 Task: Add Attachment from Google Drive to Card Card0000000227 in Board Board0000000057 in Workspace WS0000000019 in Trello. Add Cover Orange to Card Card0000000227 in Board Board0000000057 in Workspace WS0000000019 in Trello. Add "Add Label …" with "Title" Title0000000227 to Button Button0000000227 to Card Card0000000227 in Board Board0000000057 in Workspace WS0000000019 in Trello. Add Description DS0000000227 to Card Card0000000227 in Board Board0000000057 in Workspace WS0000000019 in Trello. Add Comment CM0000000227 to Card Card0000000227 in Board Board0000000057 in Workspace WS0000000019 in Trello
Action: Mouse moved to (493, 40)
Screenshot: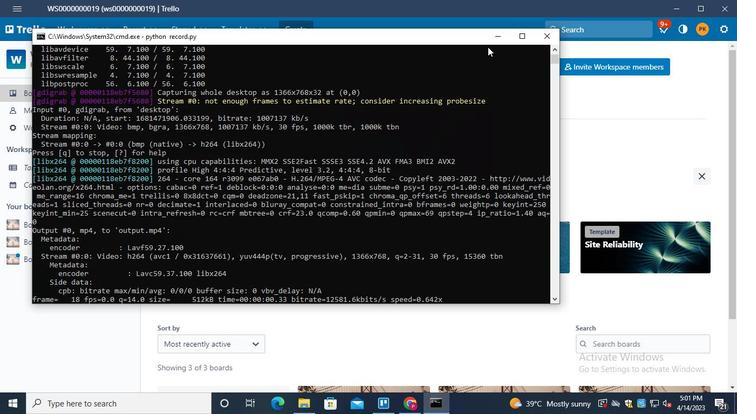 
Action: Mouse pressed left at (493, 40)
Screenshot: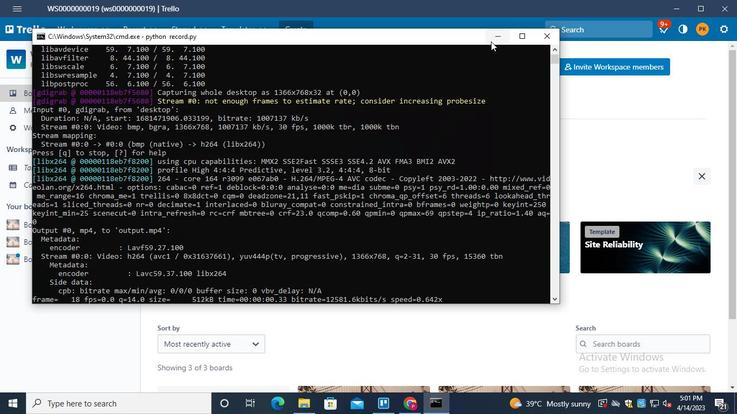 
Action: Mouse moved to (45, 259)
Screenshot: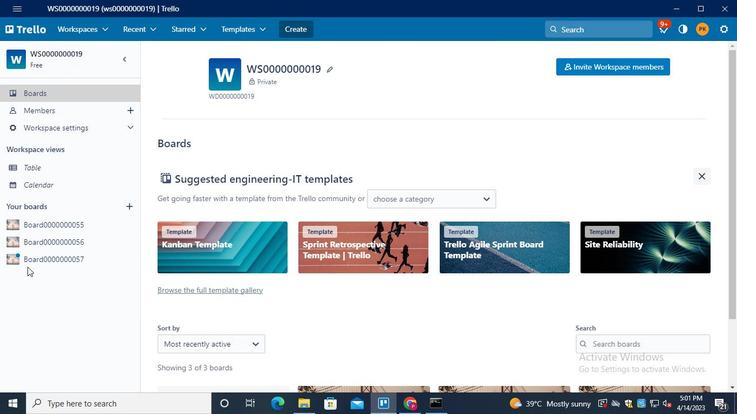 
Action: Mouse pressed left at (45, 259)
Screenshot: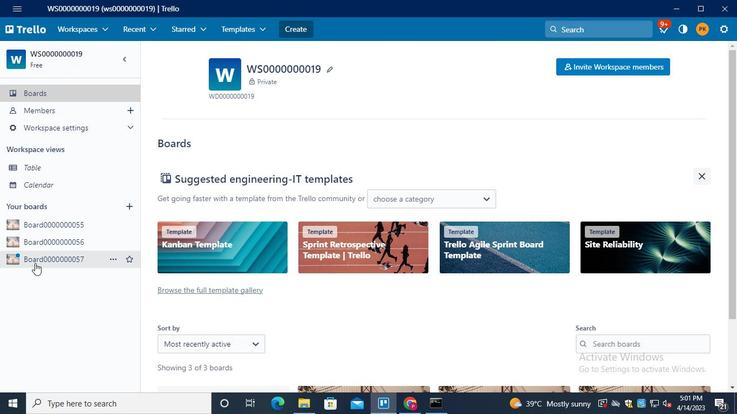 
Action: Mouse moved to (214, 306)
Screenshot: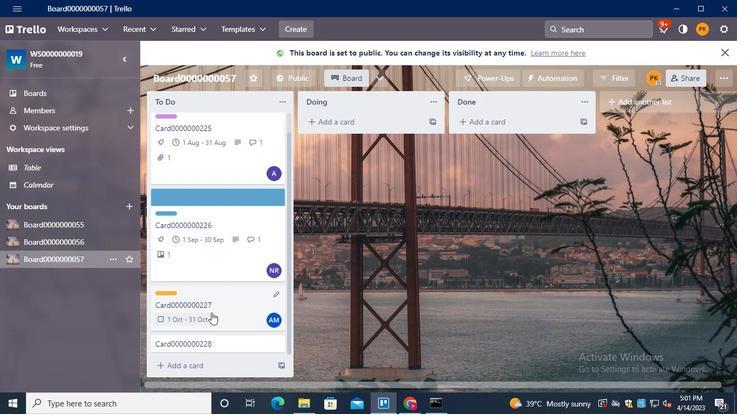 
Action: Mouse pressed left at (214, 306)
Screenshot: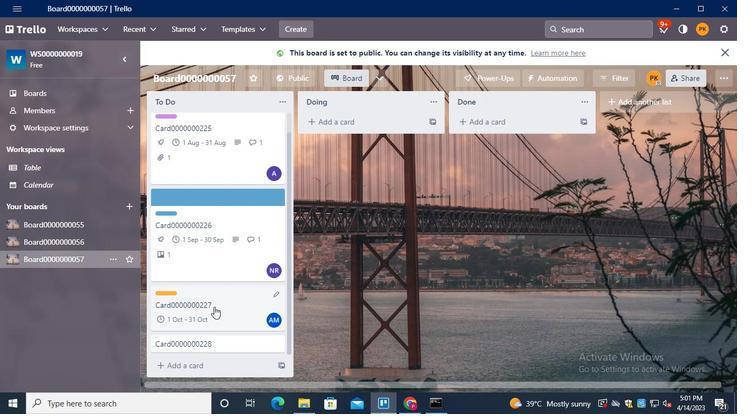 
Action: Mouse moved to (512, 191)
Screenshot: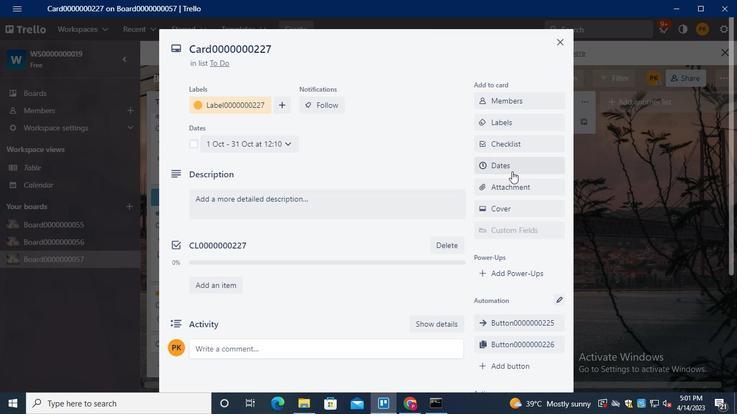 
Action: Mouse pressed left at (512, 191)
Screenshot: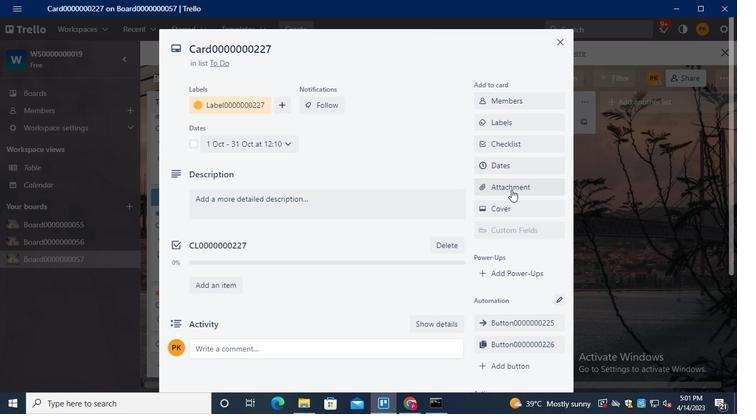 
Action: Mouse moved to (526, 128)
Screenshot: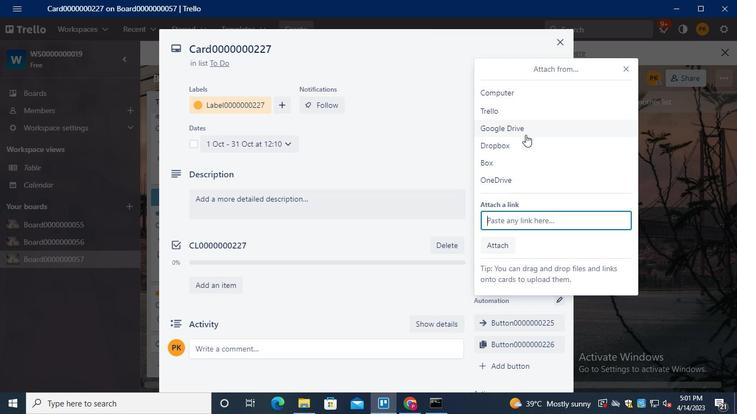 
Action: Mouse pressed left at (526, 128)
Screenshot: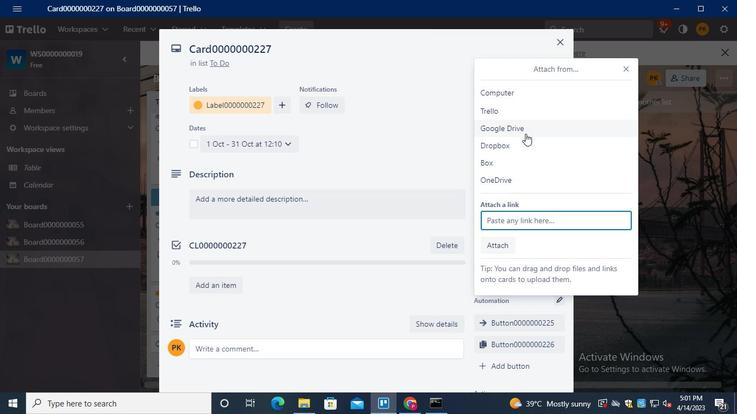 
Action: Mouse moved to (582, 228)
Screenshot: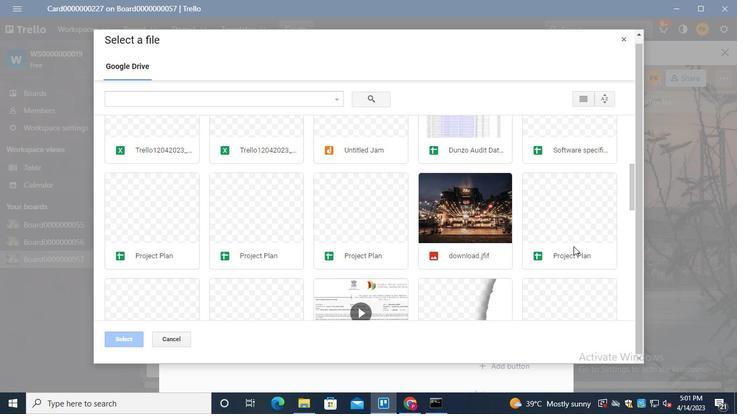 
Action: Mouse pressed left at (582, 228)
Screenshot: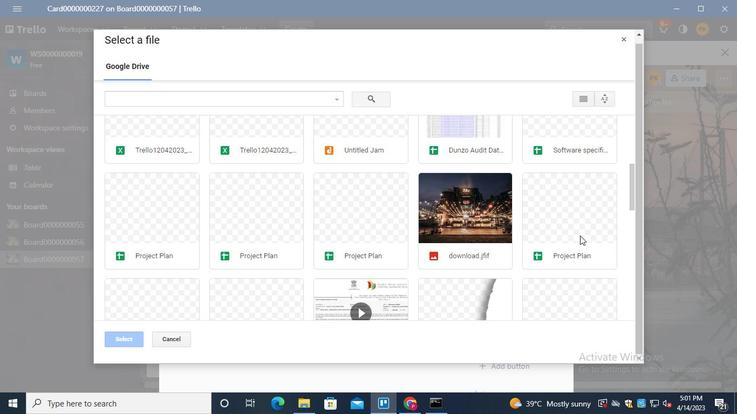 
Action: Mouse moved to (111, 334)
Screenshot: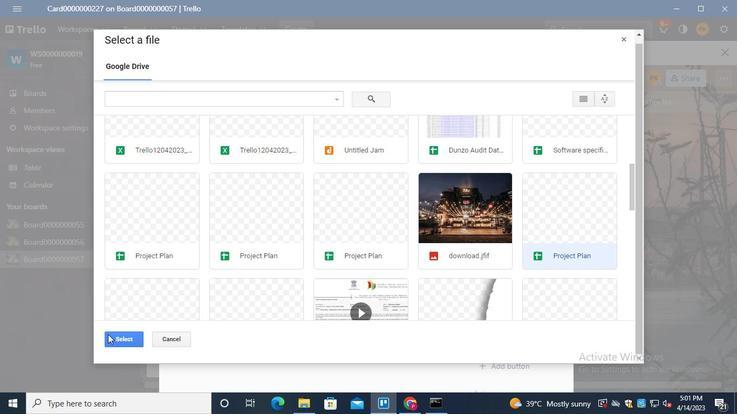 
Action: Mouse pressed left at (111, 334)
Screenshot: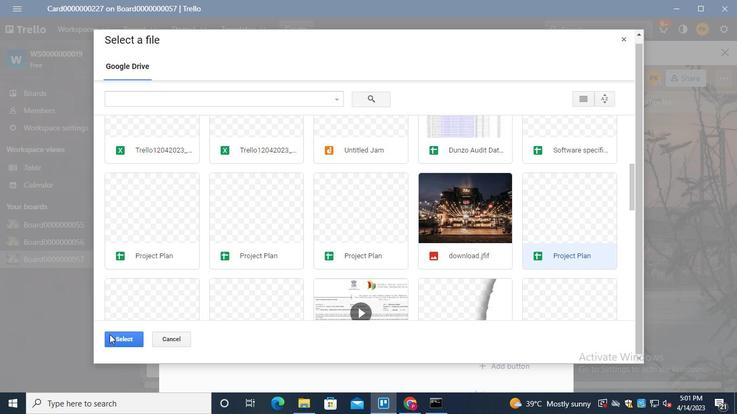 
Action: Mouse moved to (501, 205)
Screenshot: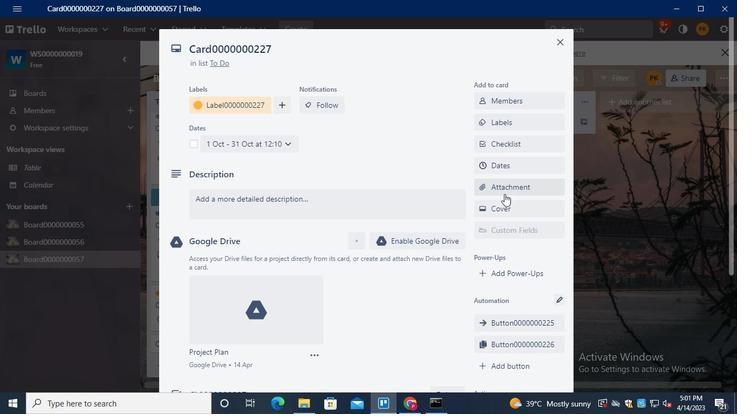 
Action: Mouse pressed left at (501, 205)
Screenshot: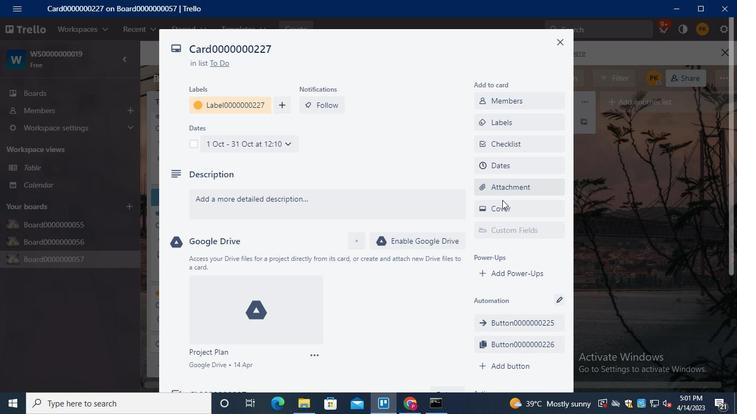 
Action: Mouse moved to (550, 179)
Screenshot: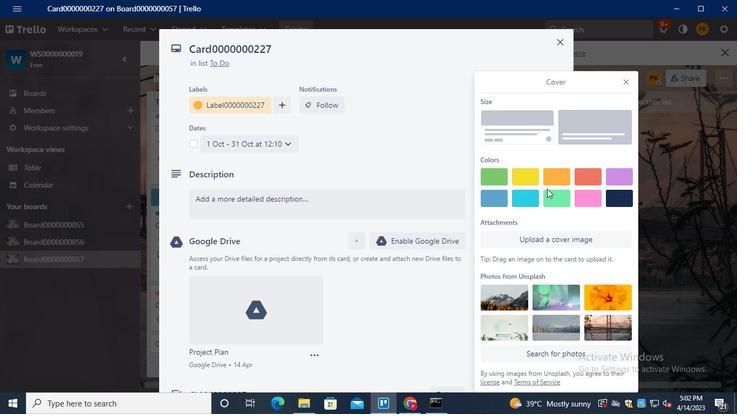 
Action: Mouse pressed left at (550, 179)
Screenshot: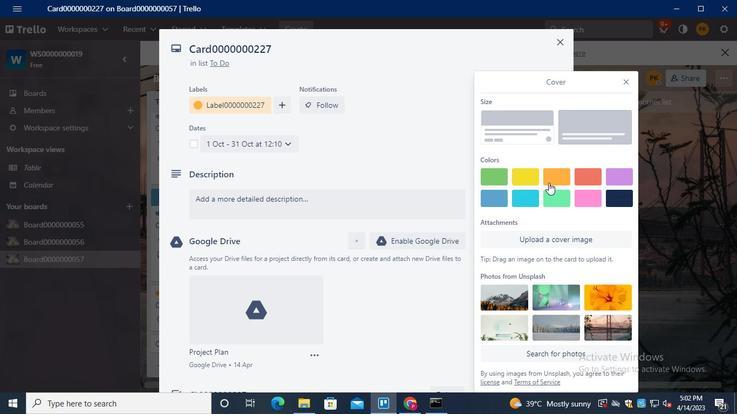 
Action: Mouse moved to (625, 58)
Screenshot: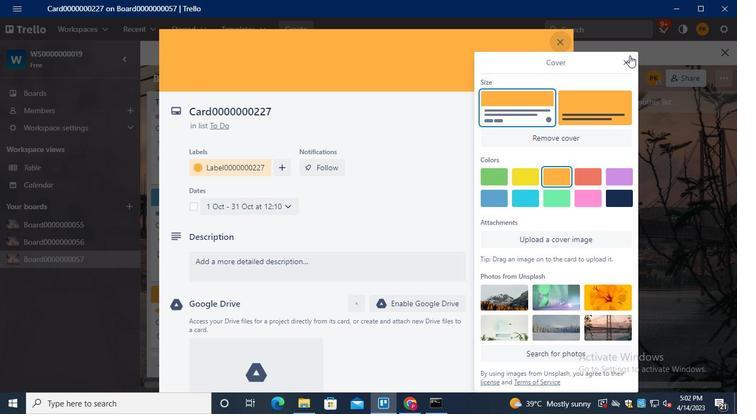 
Action: Mouse pressed left at (625, 58)
Screenshot: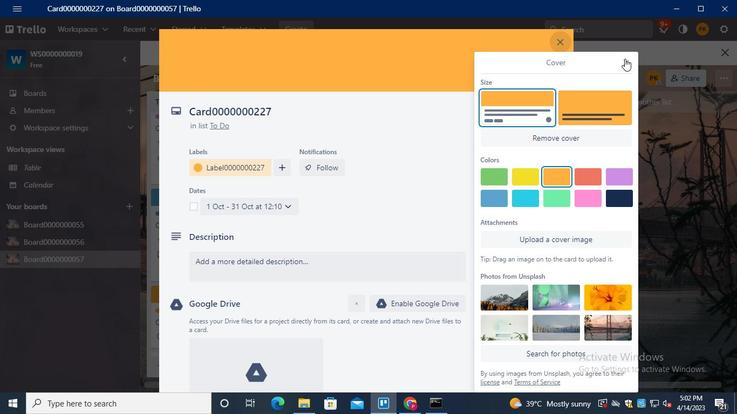 
Action: Mouse moved to (508, 302)
Screenshot: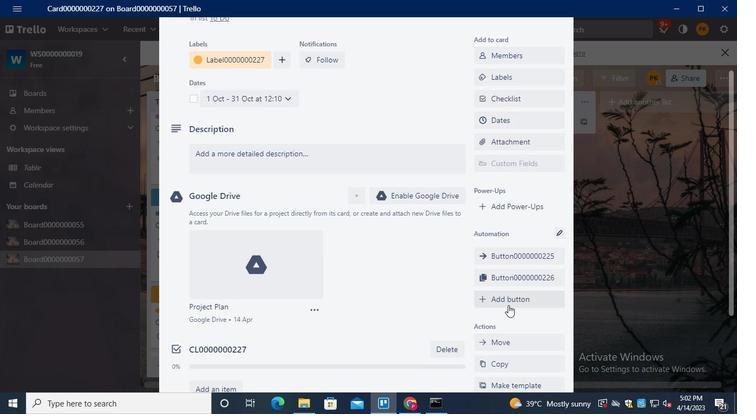 
Action: Mouse pressed left at (508, 302)
Screenshot: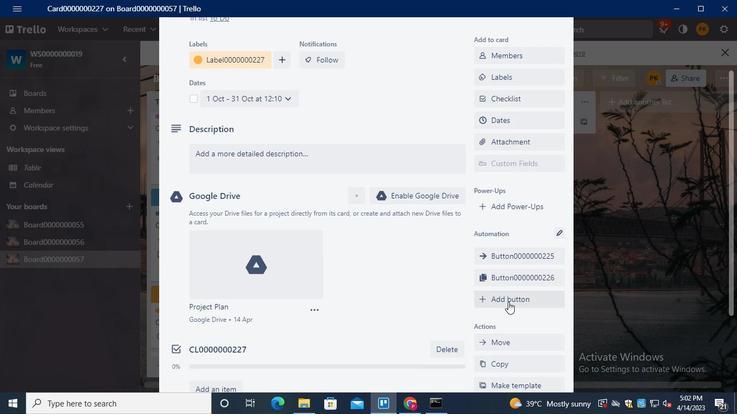 
Action: Mouse moved to (521, 143)
Screenshot: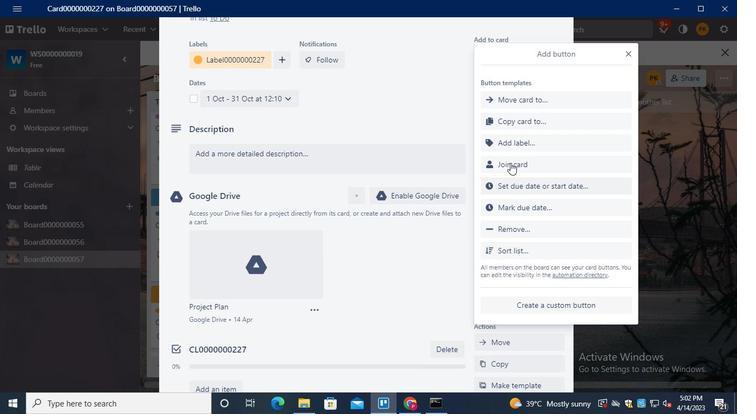 
Action: Mouse pressed left at (521, 143)
Screenshot: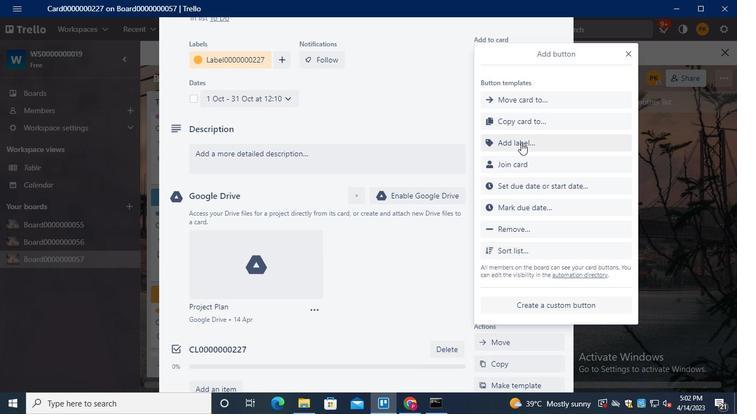 
Action: Keyboard Key.shift
Screenshot: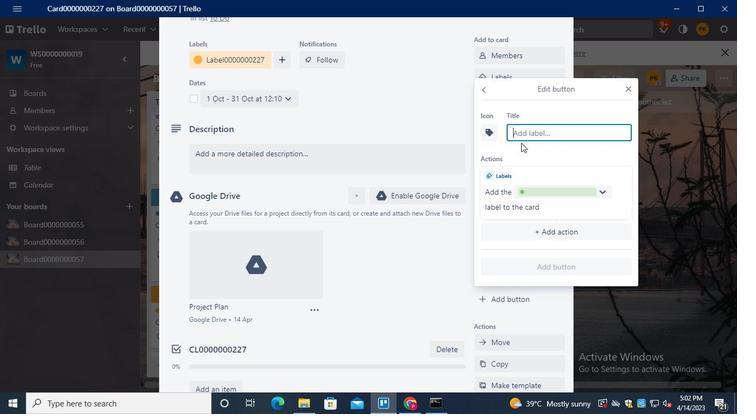 
Action: Keyboard T
Screenshot: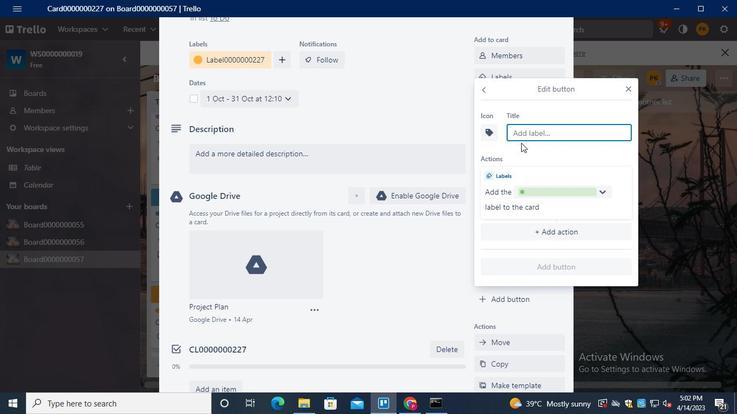 
Action: Keyboard i
Screenshot: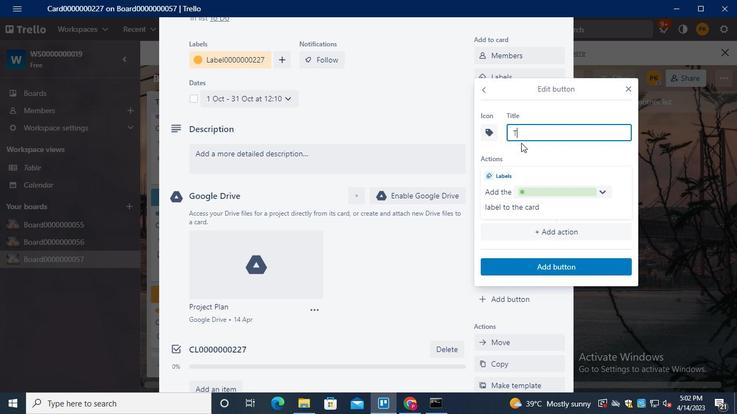 
Action: Keyboard t
Screenshot: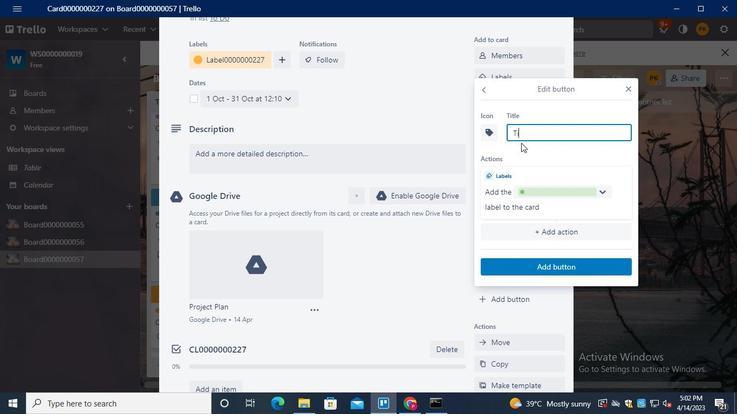 
Action: Keyboard l
Screenshot: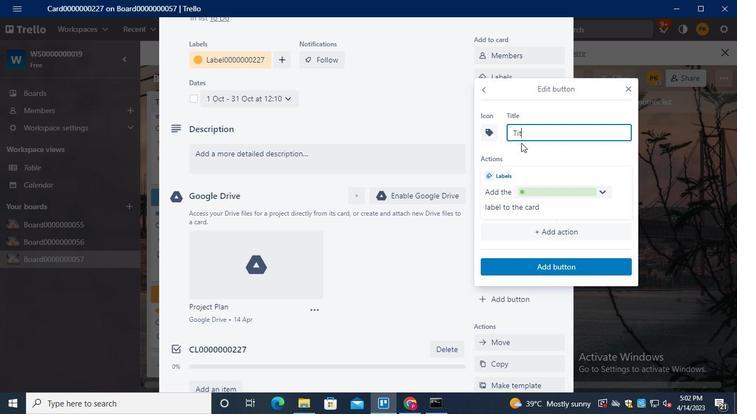
Action: Keyboard e
Screenshot: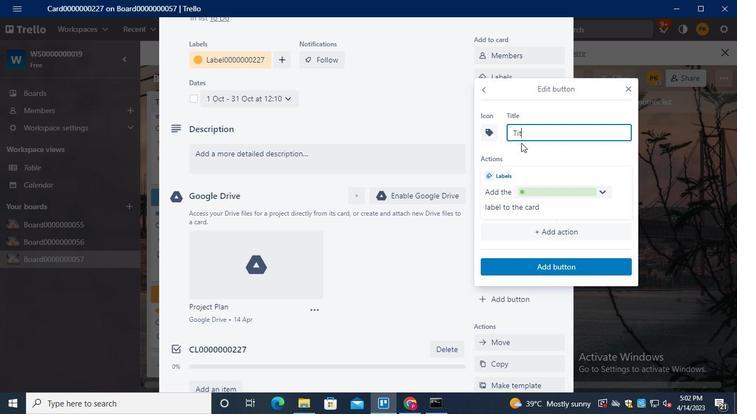 
Action: Keyboard <96>
Screenshot: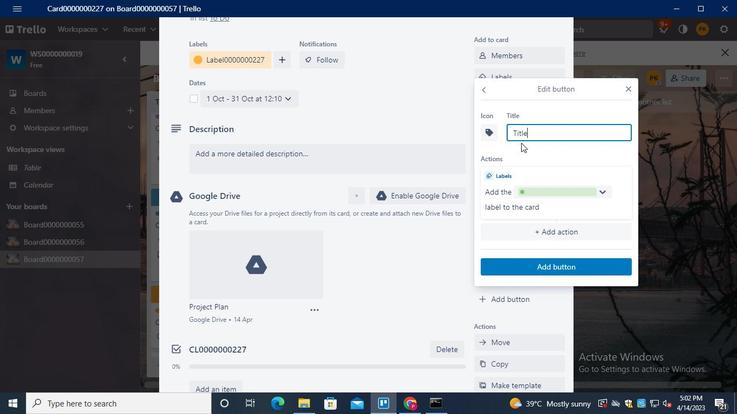 
Action: Keyboard <96>
Screenshot: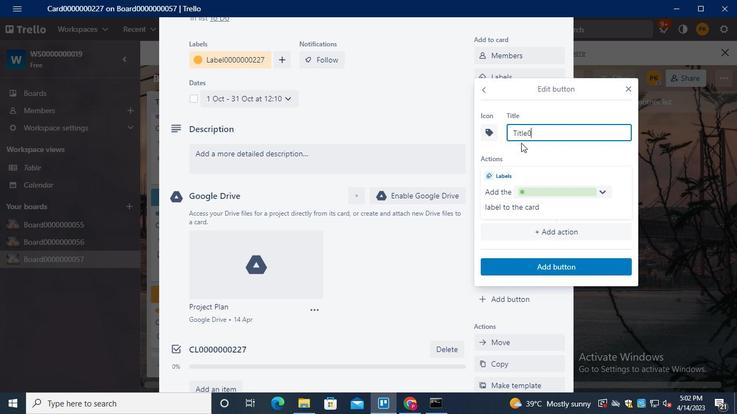 
Action: Keyboard <96>
Screenshot: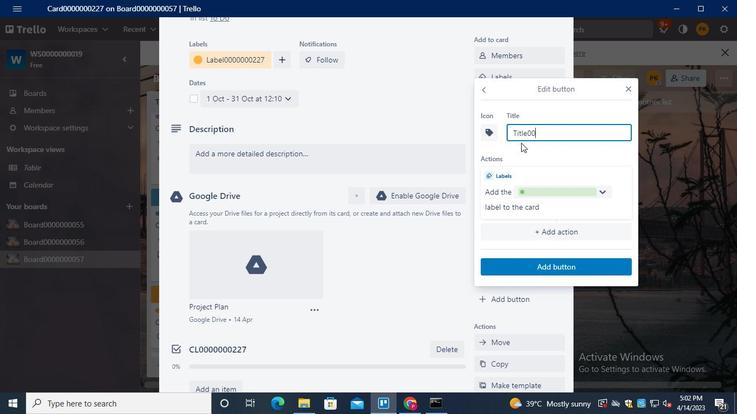 
Action: Keyboard <96>
Screenshot: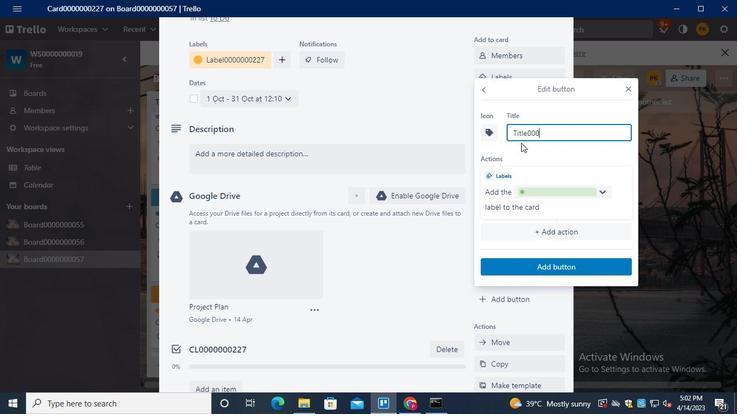 
Action: Keyboard <96>
Screenshot: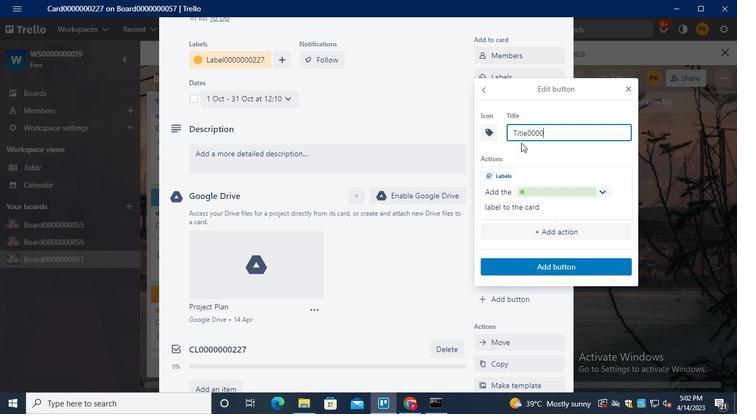 
Action: Keyboard <96>
Screenshot: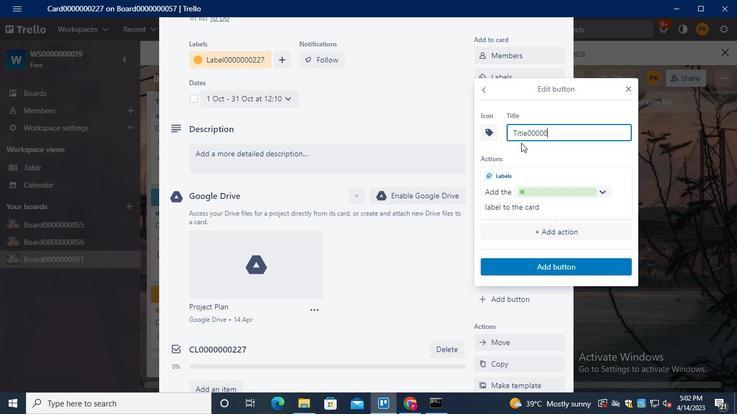 
Action: Keyboard <96>
Screenshot: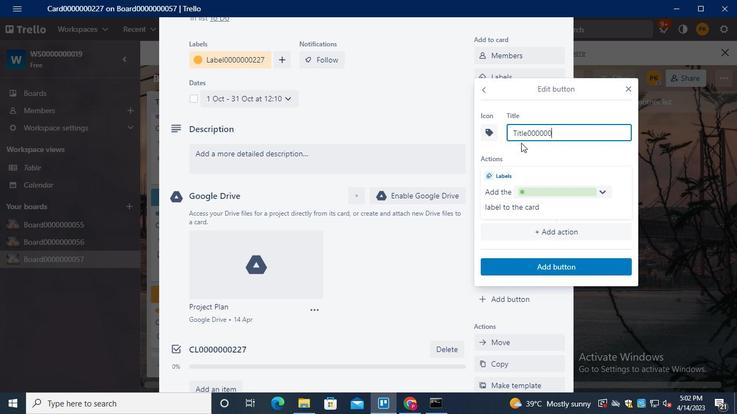 
Action: Keyboard <98>
Screenshot: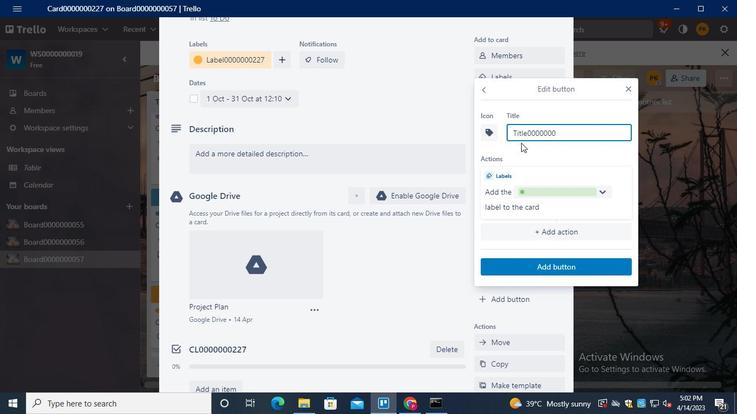 
Action: Keyboard <98>
Screenshot: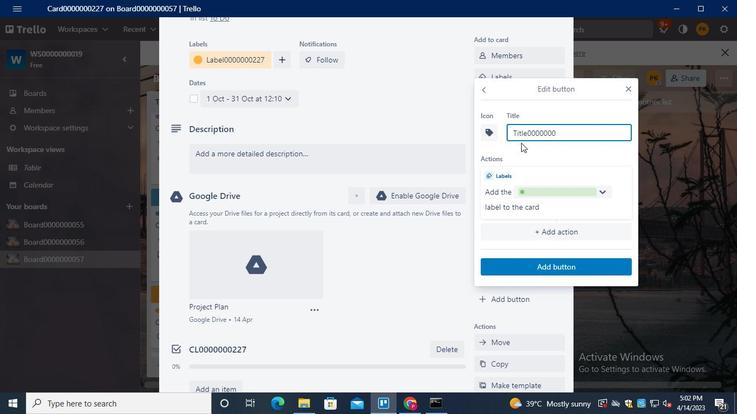 
Action: Keyboard <103>
Screenshot: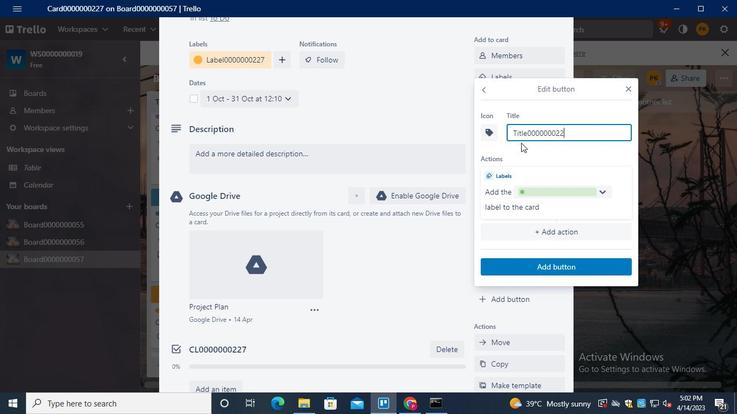 
Action: Mouse moved to (527, 265)
Screenshot: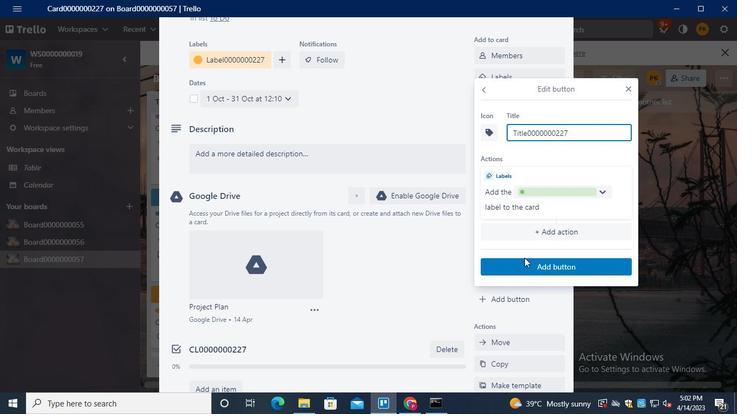 
Action: Mouse pressed left at (527, 265)
Screenshot: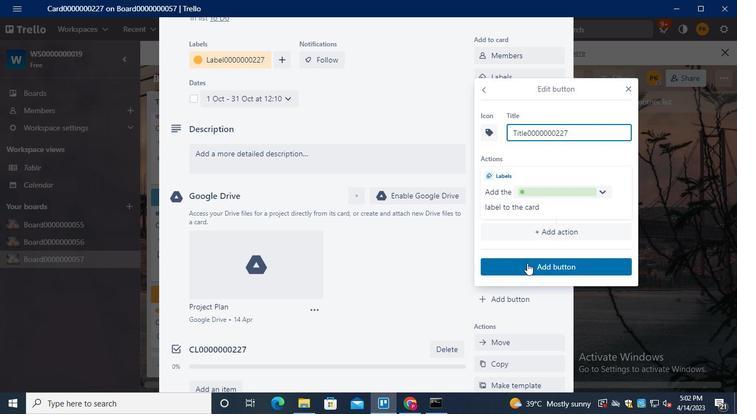 
Action: Mouse moved to (278, 143)
Screenshot: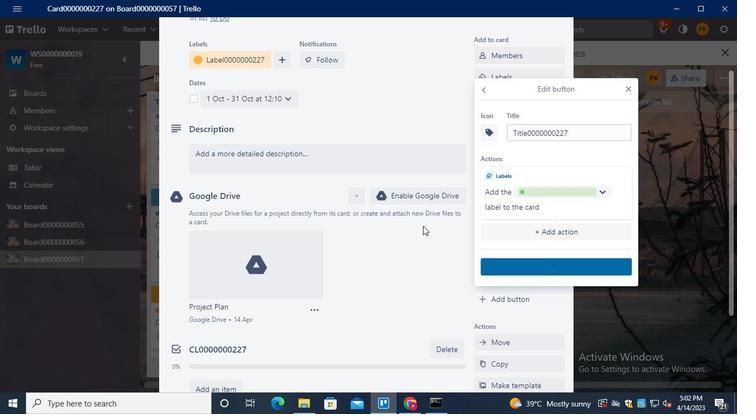 
Action: Mouse pressed left at (278, 143)
Screenshot: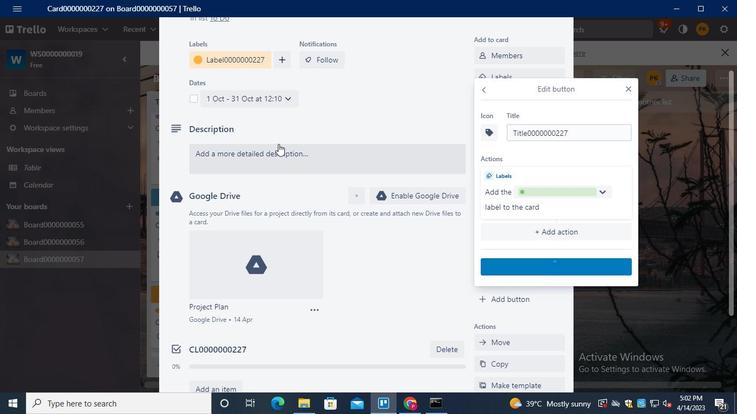 
Action: Mouse moved to (281, 159)
Screenshot: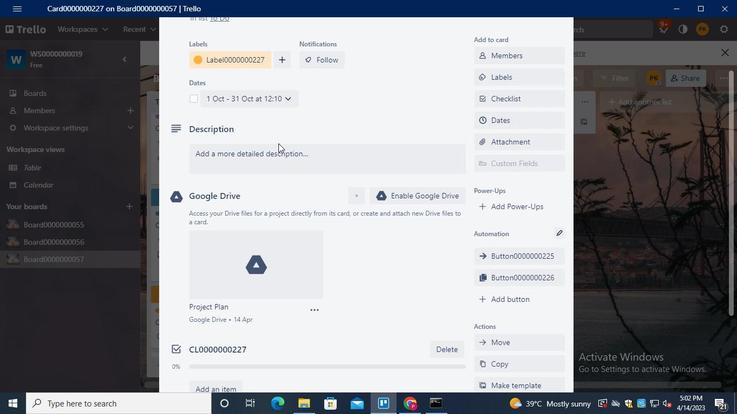 
Action: Mouse pressed left at (281, 159)
Screenshot: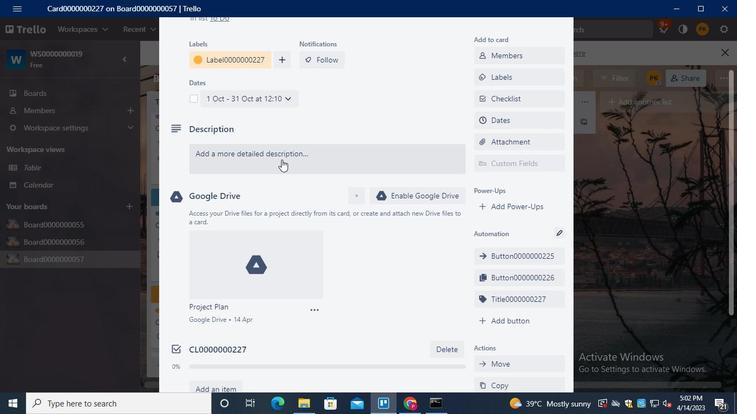 
Action: Mouse moved to (281, 160)
Screenshot: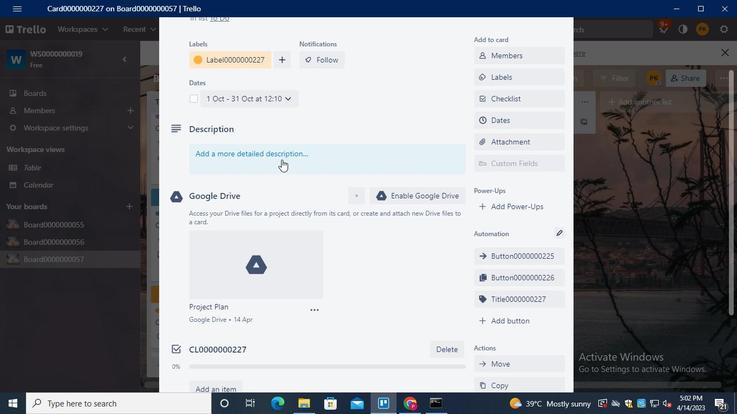 
Action: Keyboard Key.shift
Screenshot: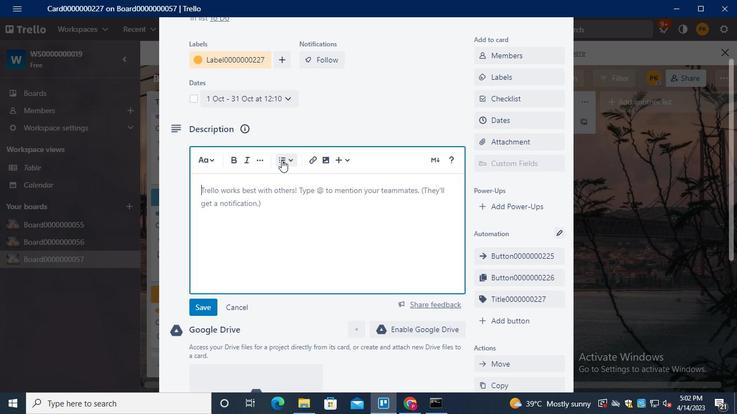 
Action: Keyboard D
Screenshot: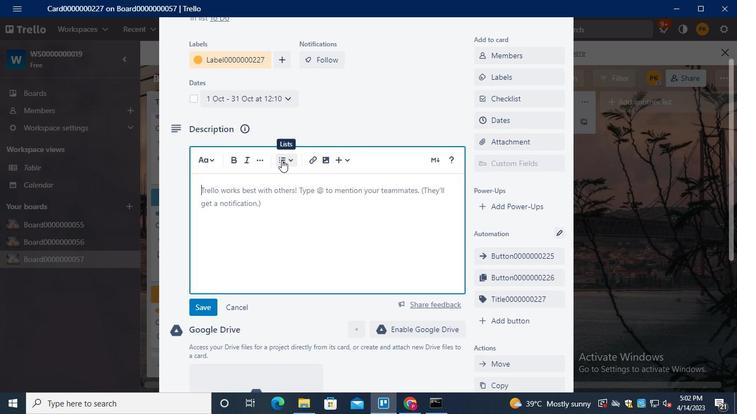 
Action: Keyboard S
Screenshot: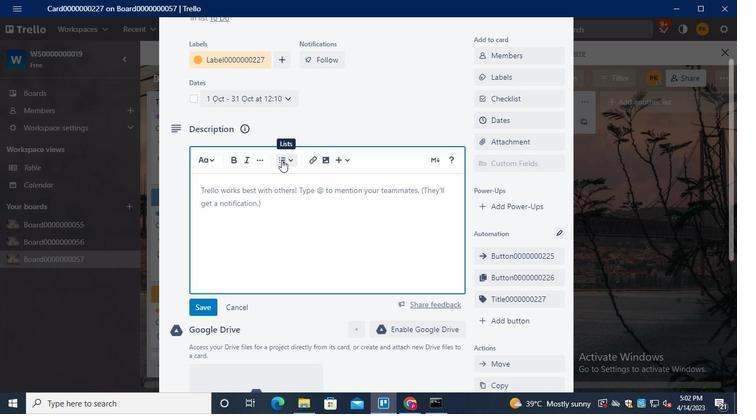 
Action: Keyboard <96>
Screenshot: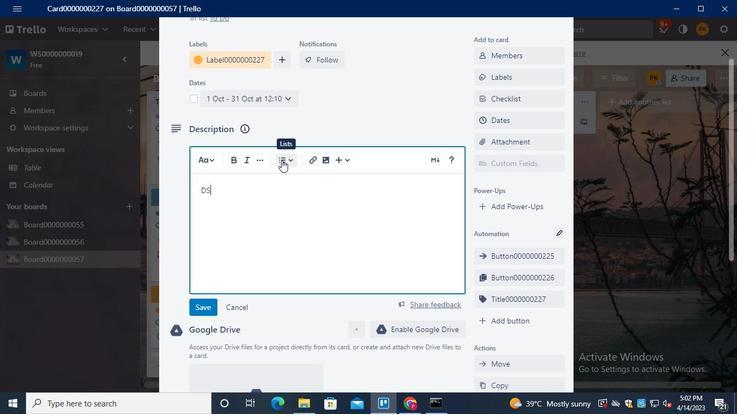 
Action: Keyboard <96>
Screenshot: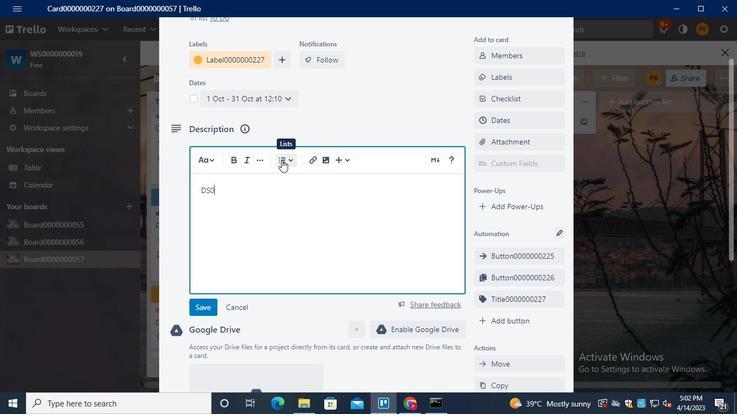 
Action: Keyboard <96>
Screenshot: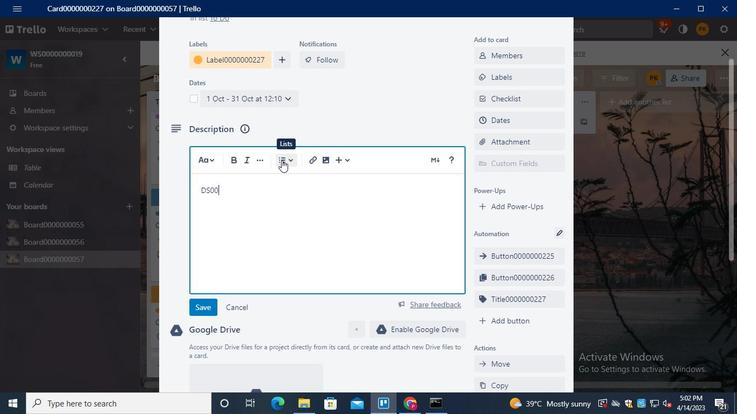 
Action: Keyboard <96>
Screenshot: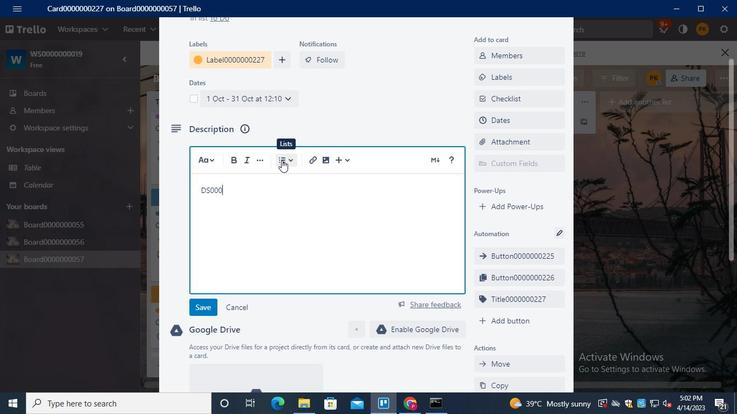 
Action: Keyboard <96>
Screenshot: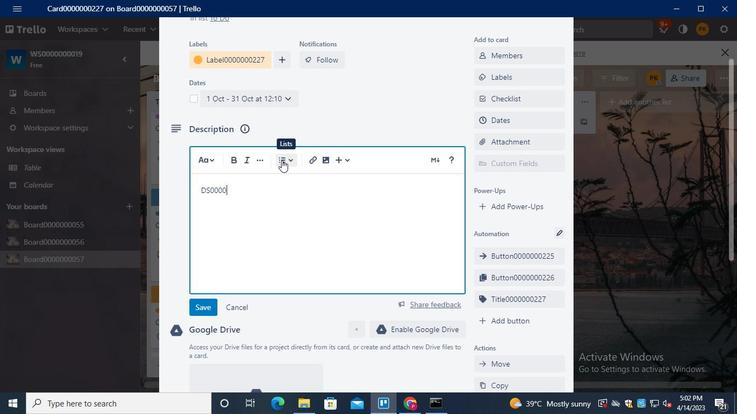 
Action: Keyboard <96>
Screenshot: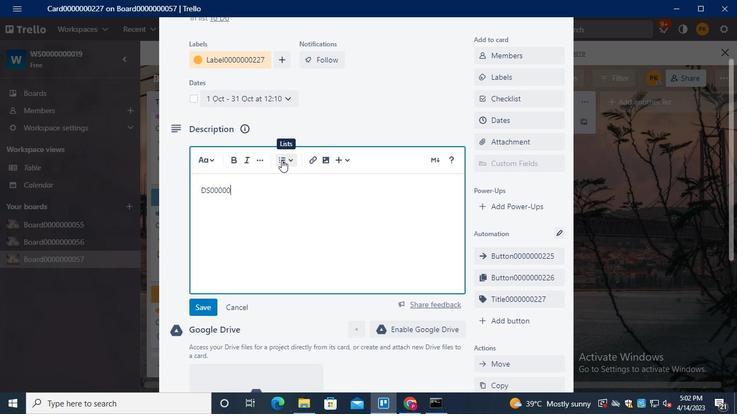 
Action: Keyboard <96>
Screenshot: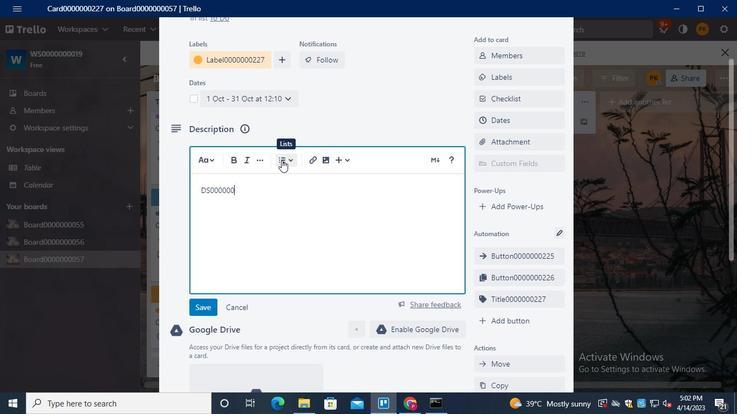 
Action: Keyboard <98>
Screenshot: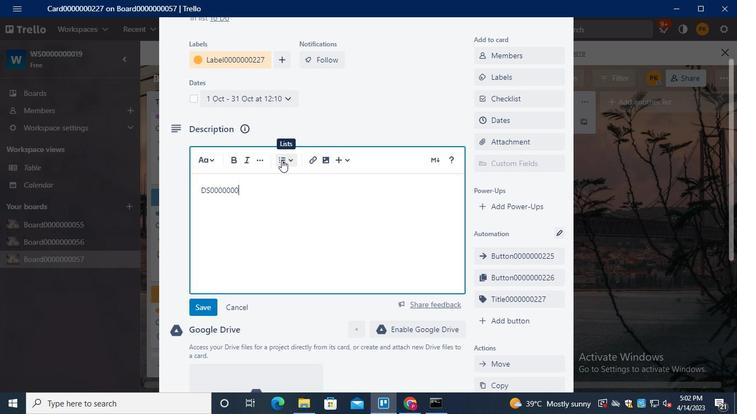 
Action: Keyboard <98>
Screenshot: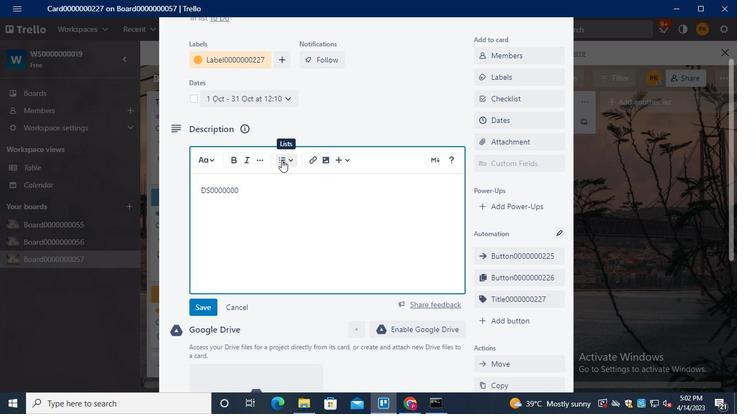 
Action: Keyboard <103>
Screenshot: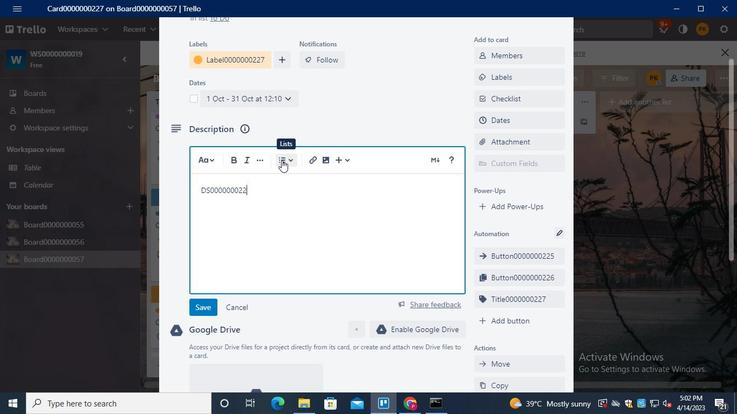 
Action: Mouse moved to (209, 314)
Screenshot: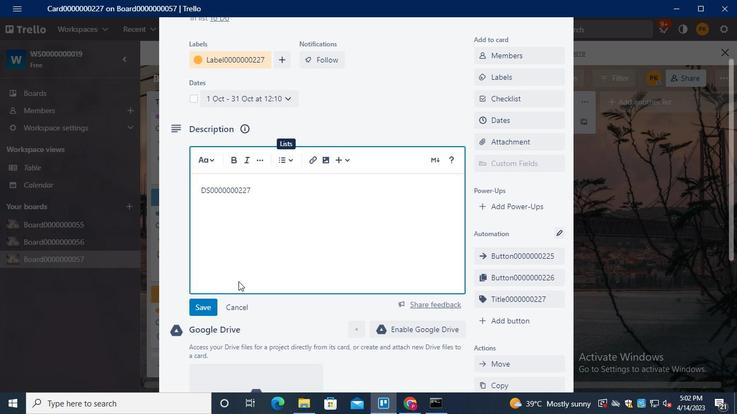 
Action: Mouse pressed left at (209, 314)
Screenshot: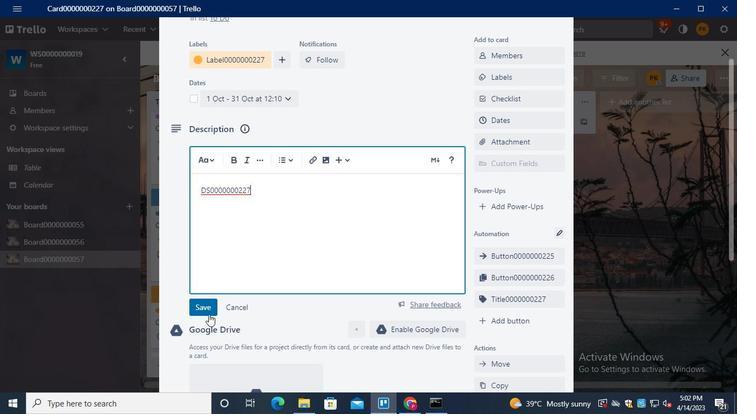 
Action: Mouse moved to (239, 307)
Screenshot: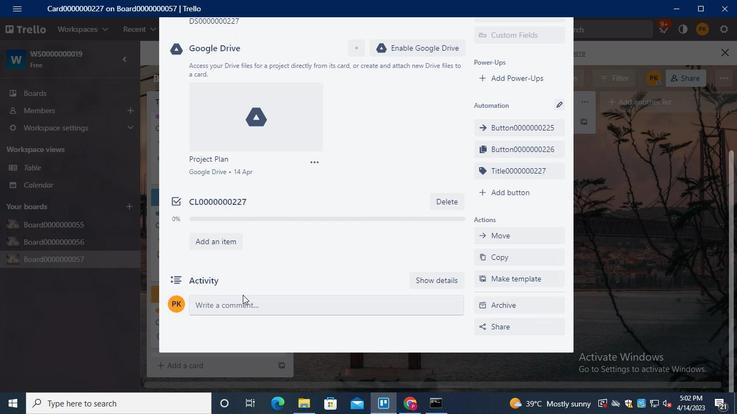 
Action: Mouse pressed left at (239, 307)
Screenshot: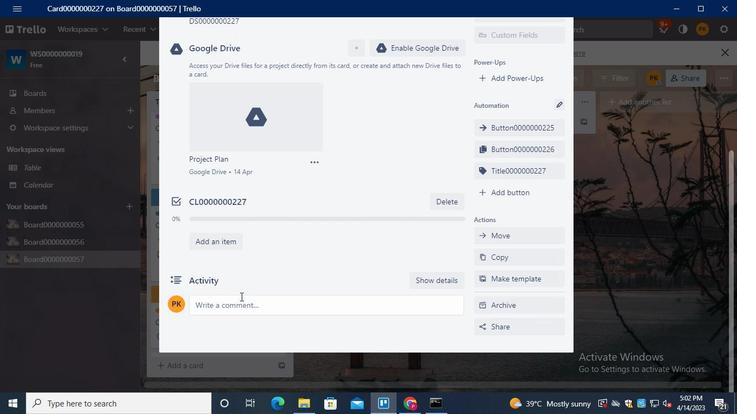 
Action: Keyboard Key.shift
Screenshot: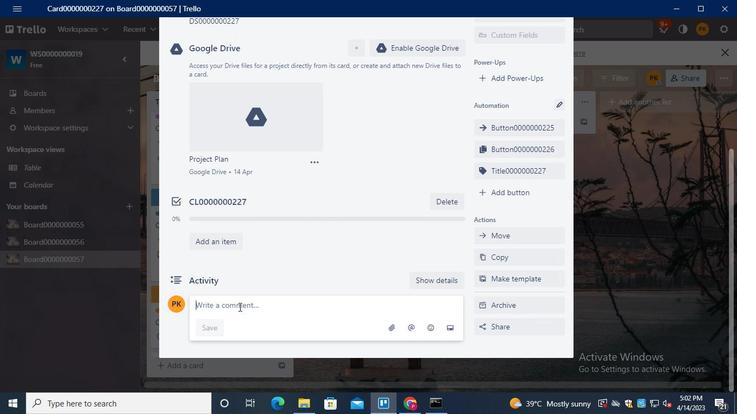 
Action: Keyboard C
Screenshot: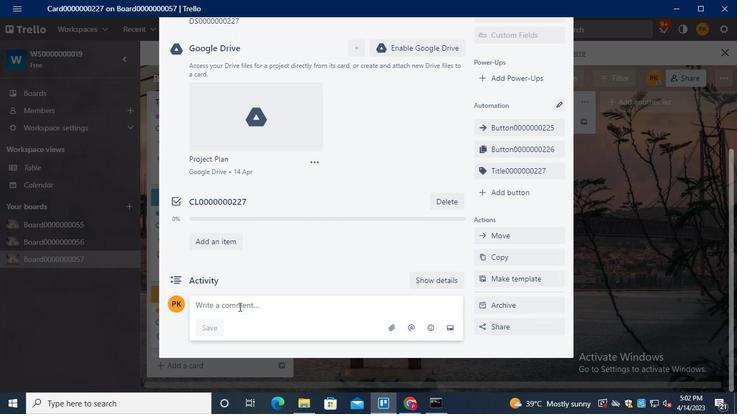 
Action: Keyboard M
Screenshot: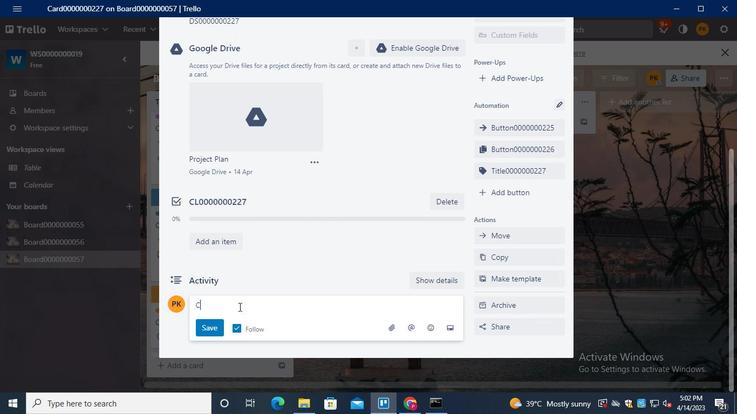 
Action: Keyboard <96>
Screenshot: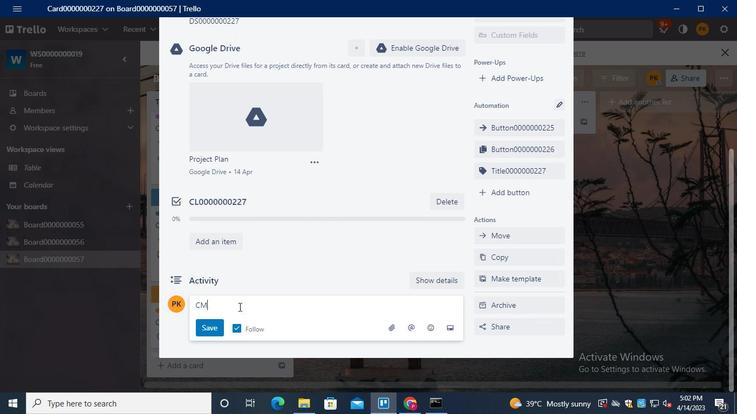
Action: Keyboard <96>
Screenshot: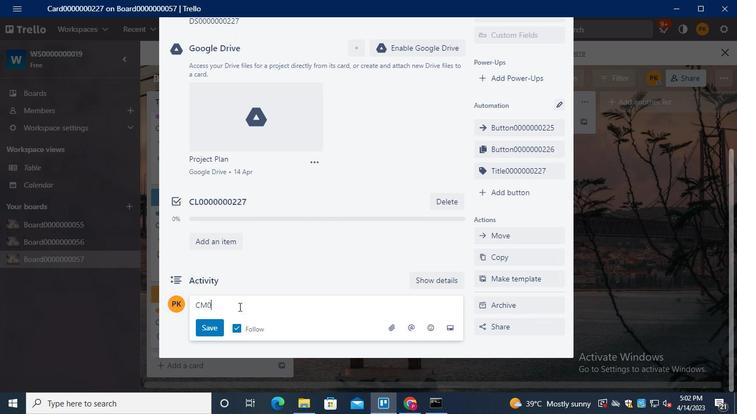 
Action: Keyboard <96>
Screenshot: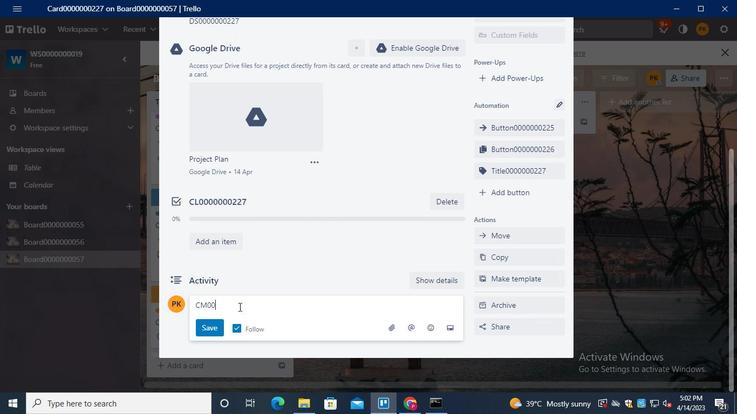 
Action: Keyboard <96>
Screenshot: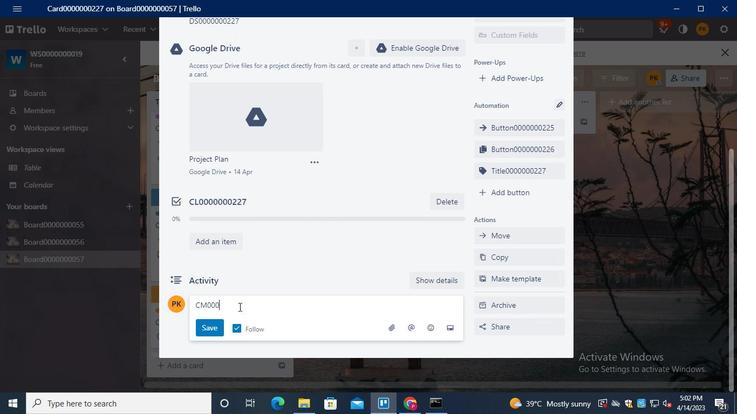 
Action: Keyboard <96>
Screenshot: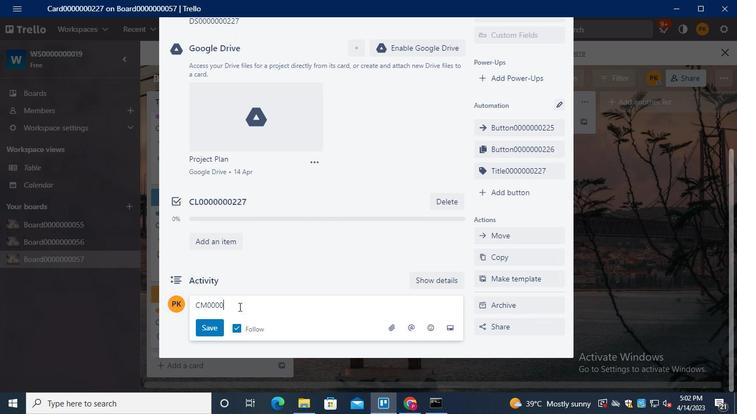 
Action: Keyboard <96>
Screenshot: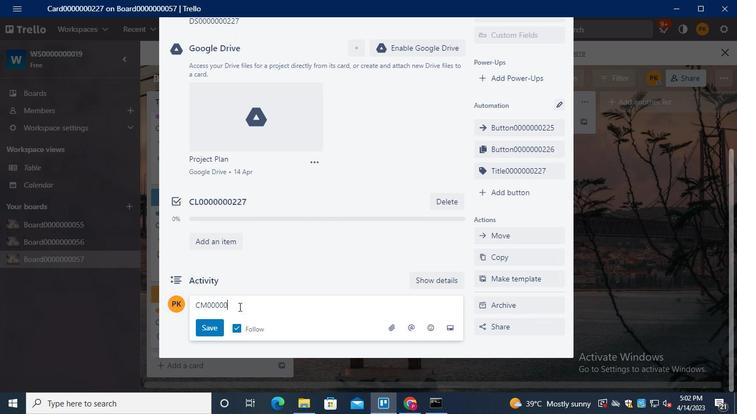 
Action: Keyboard <96>
Screenshot: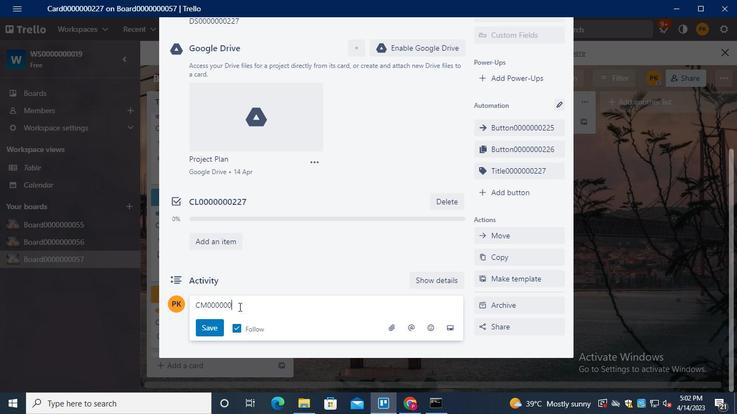 
Action: Keyboard <98>
Screenshot: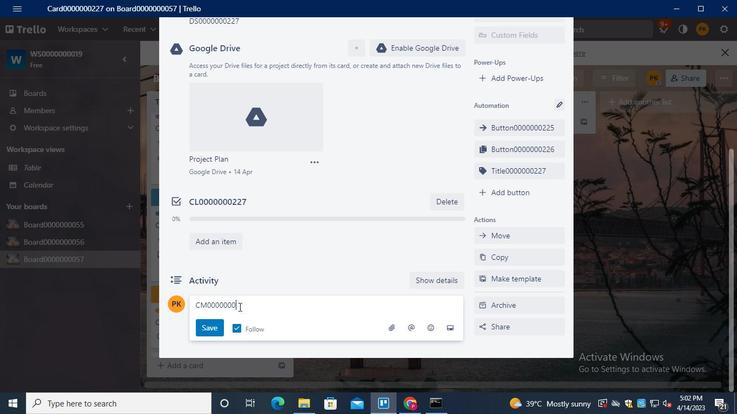 
Action: Keyboard <98>
Screenshot: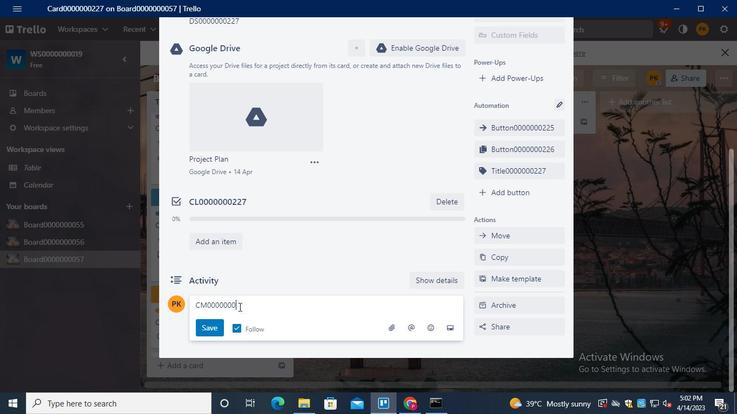 
Action: Keyboard <103>
Screenshot: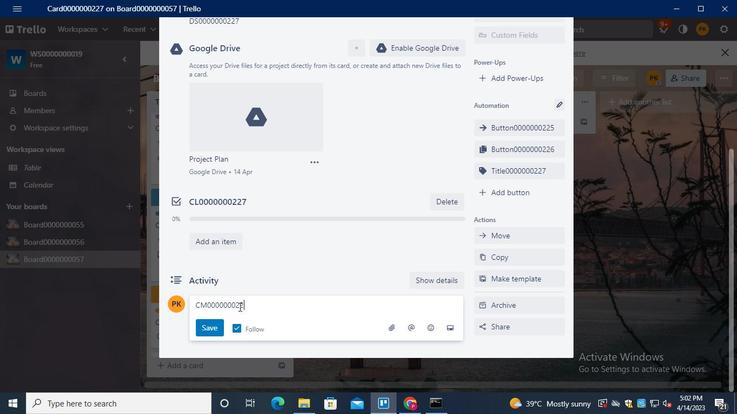 
Action: Mouse moved to (216, 331)
Screenshot: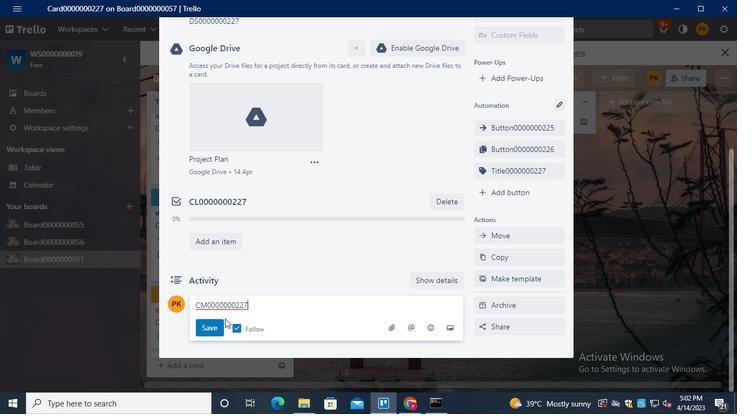 
Action: Mouse pressed left at (216, 331)
Screenshot: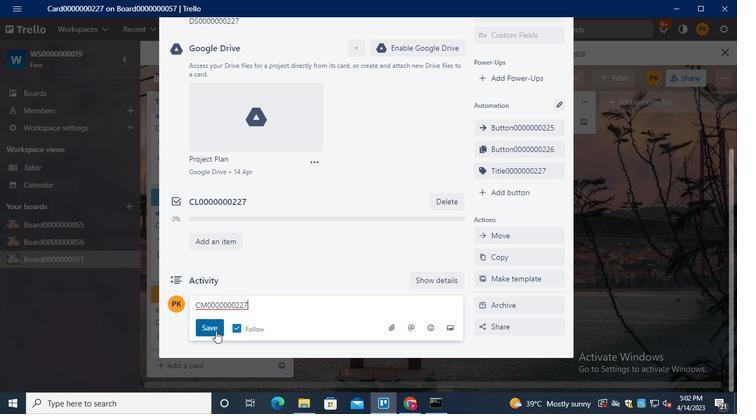 
Action: Mouse moved to (319, 206)
Screenshot: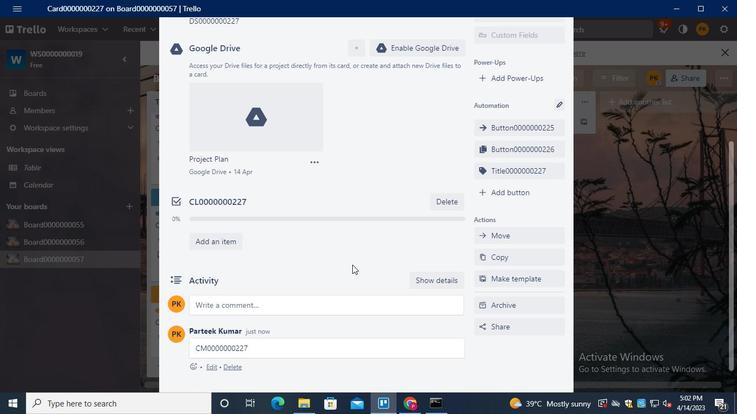 
Action: Keyboard Key.alt_l
Screenshot: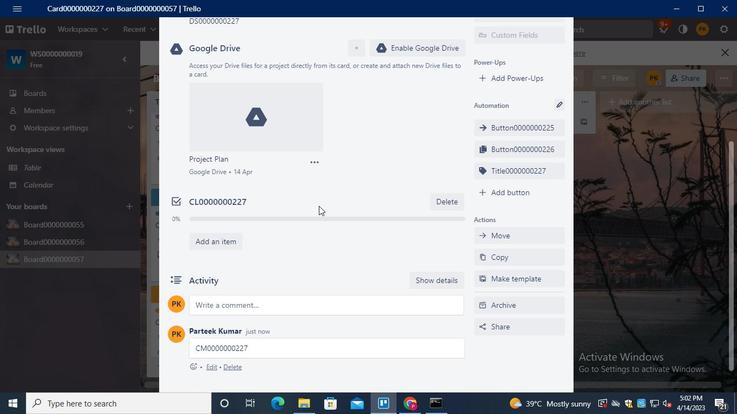 
Action: Keyboard Key.tab
Screenshot: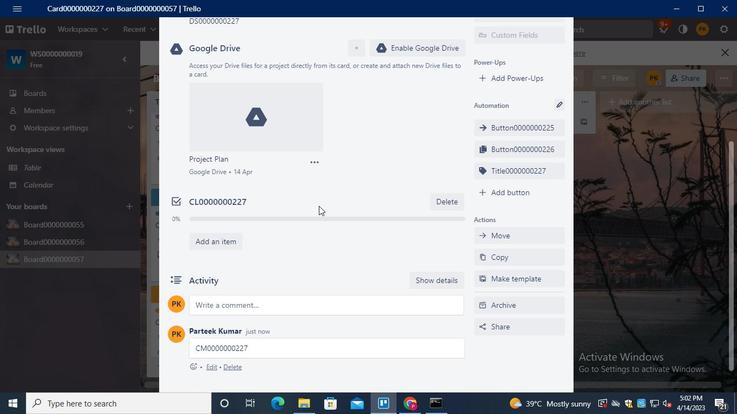 
Action: Mouse moved to (543, 31)
Screenshot: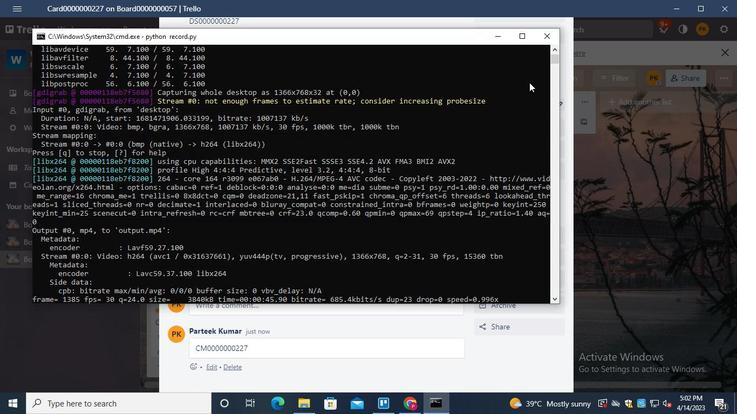 
Action: Mouse pressed left at (543, 31)
Screenshot: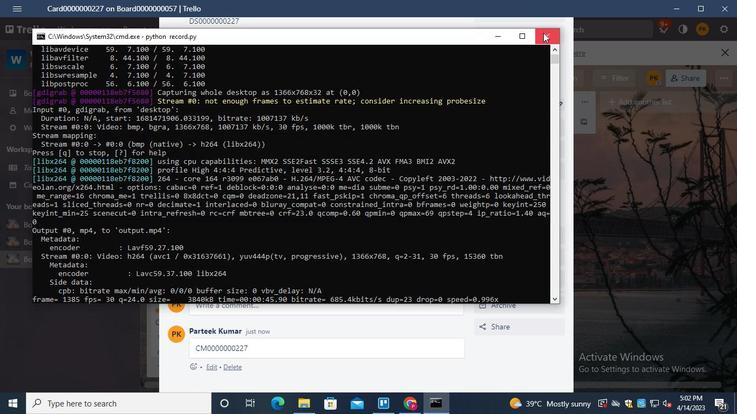 
